 Task: Create a section Feature Frenzy and in the section, add a milestone Network Security Improvements in the project ZirconTech.
Action: Mouse moved to (54, 264)
Screenshot: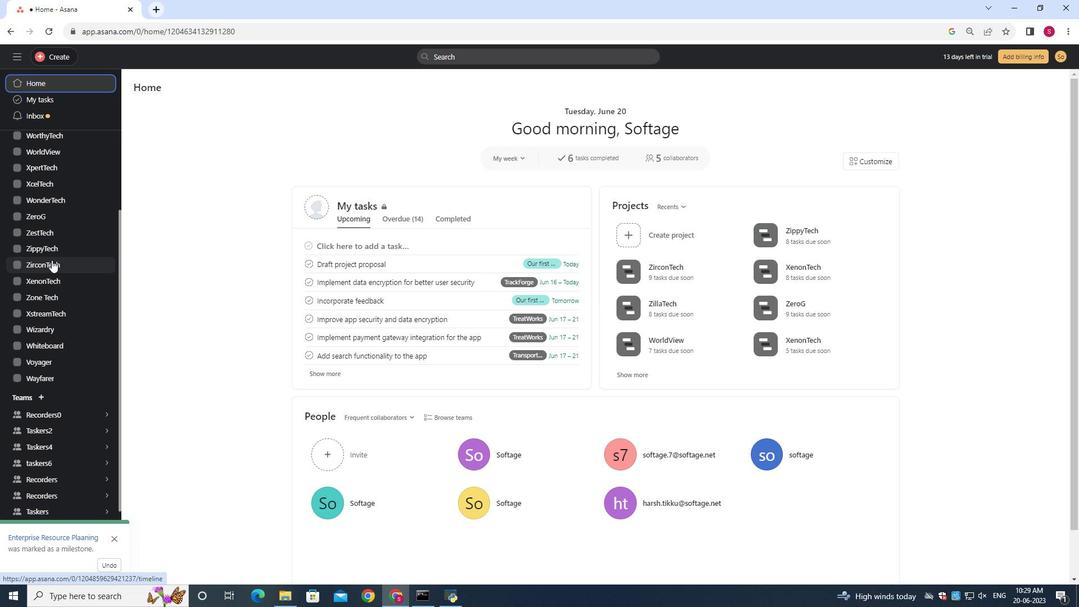 
Action: Mouse pressed left at (54, 264)
Screenshot: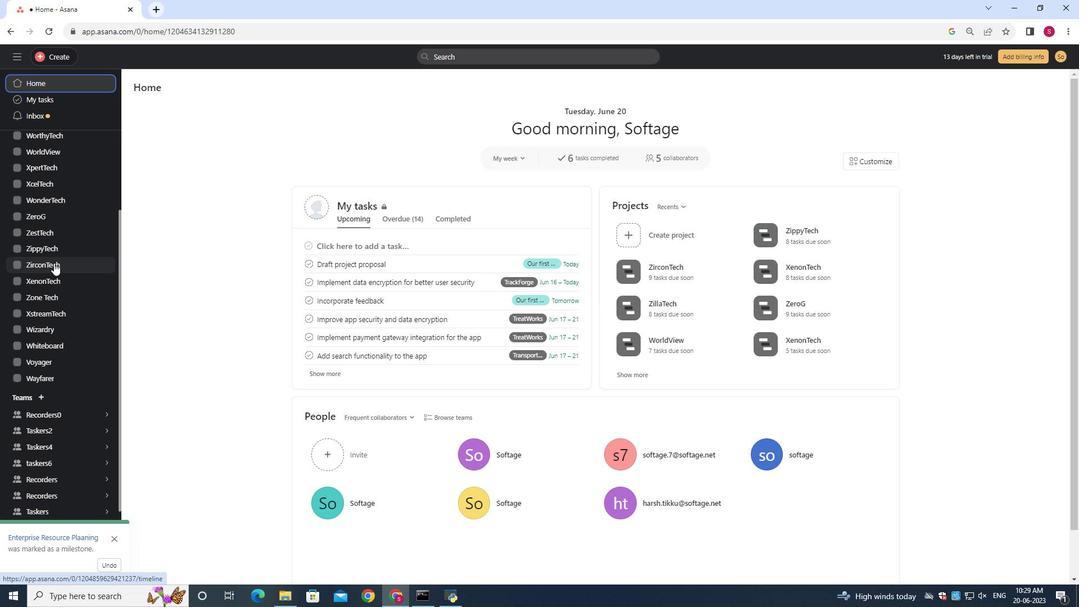 
Action: Mouse moved to (182, 136)
Screenshot: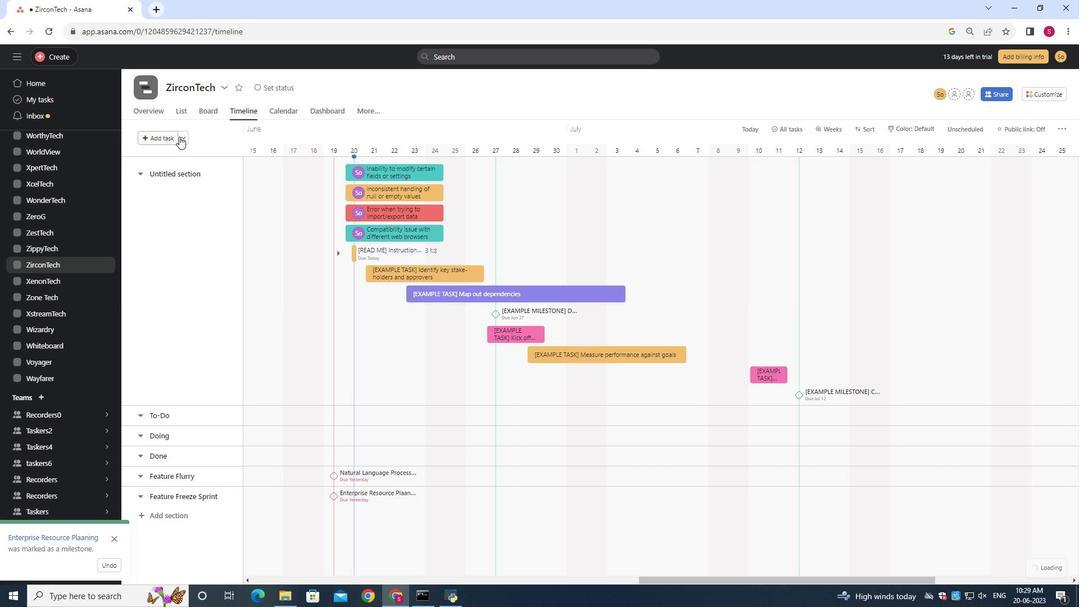 
Action: Mouse pressed left at (182, 136)
Screenshot: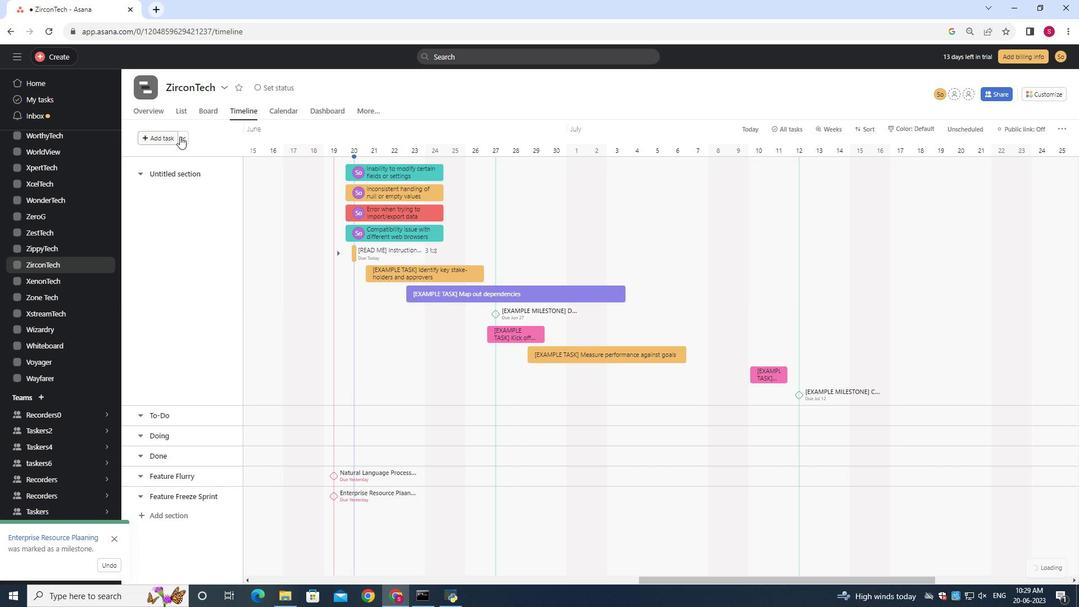 
Action: Mouse moved to (204, 156)
Screenshot: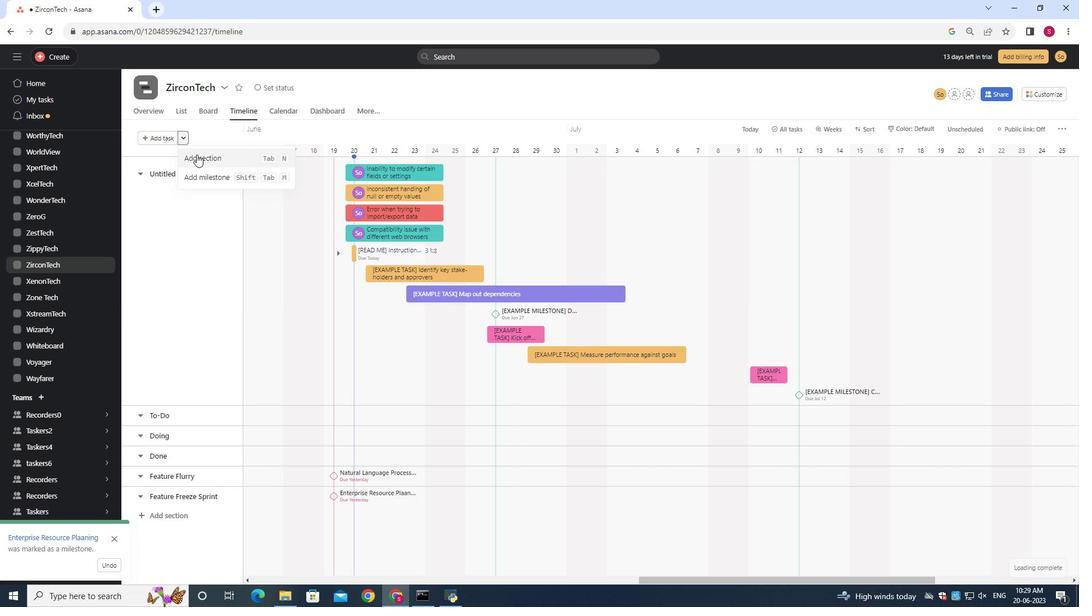
Action: Mouse pressed left at (204, 156)
Screenshot: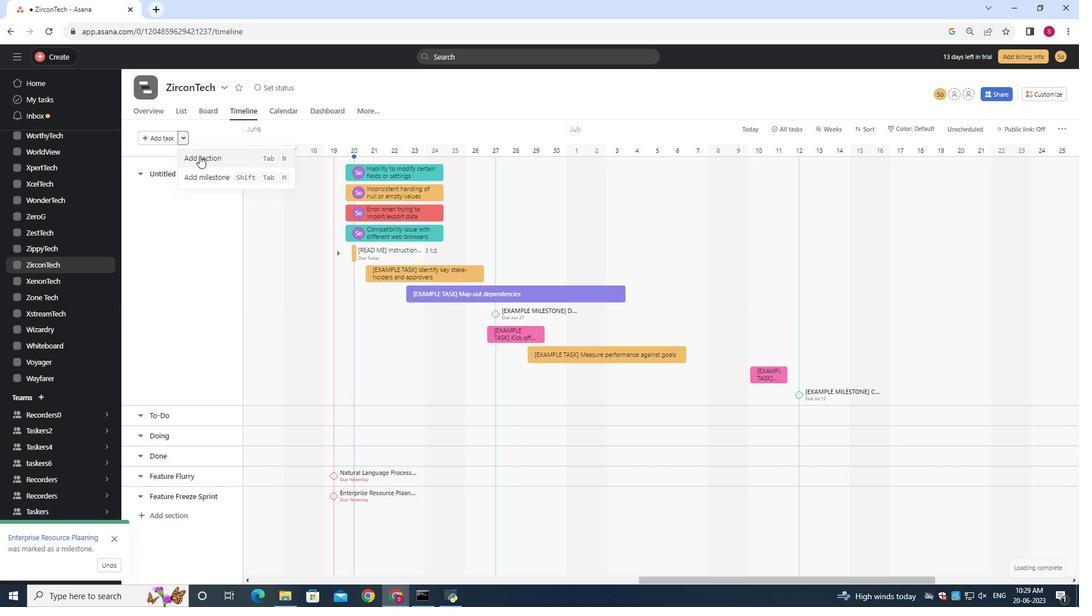 
Action: Mouse moved to (205, 158)
Screenshot: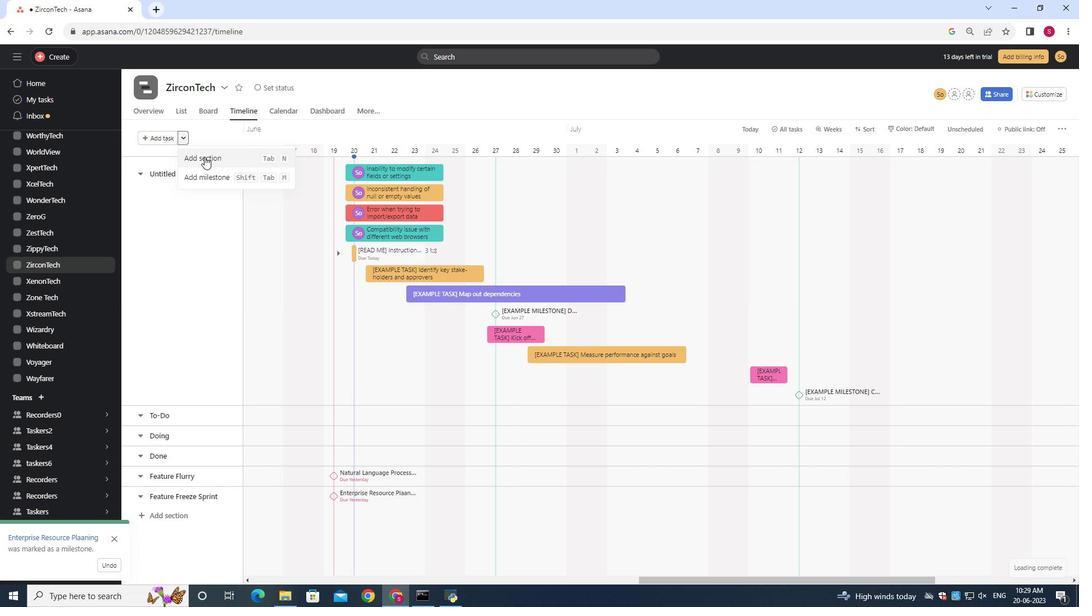 
Action: Key pressed <Key.shift><Key.shift><Key.shift><Key.shift><Key.shift>Feature<Key.space><Key.shift>Frenzy<Key.space>
Screenshot: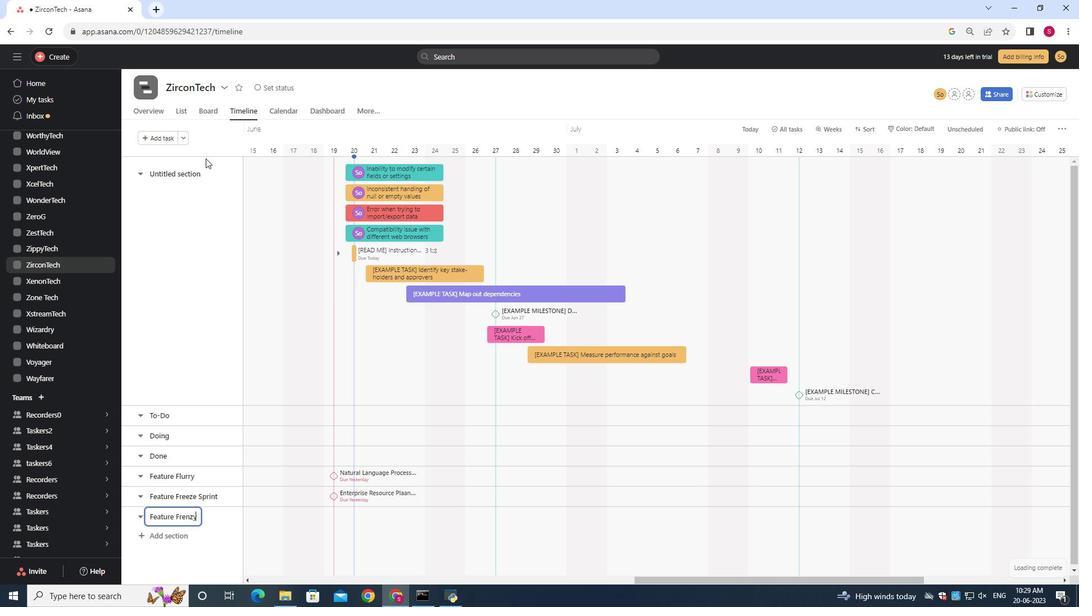 
Action: Mouse moved to (265, 518)
Screenshot: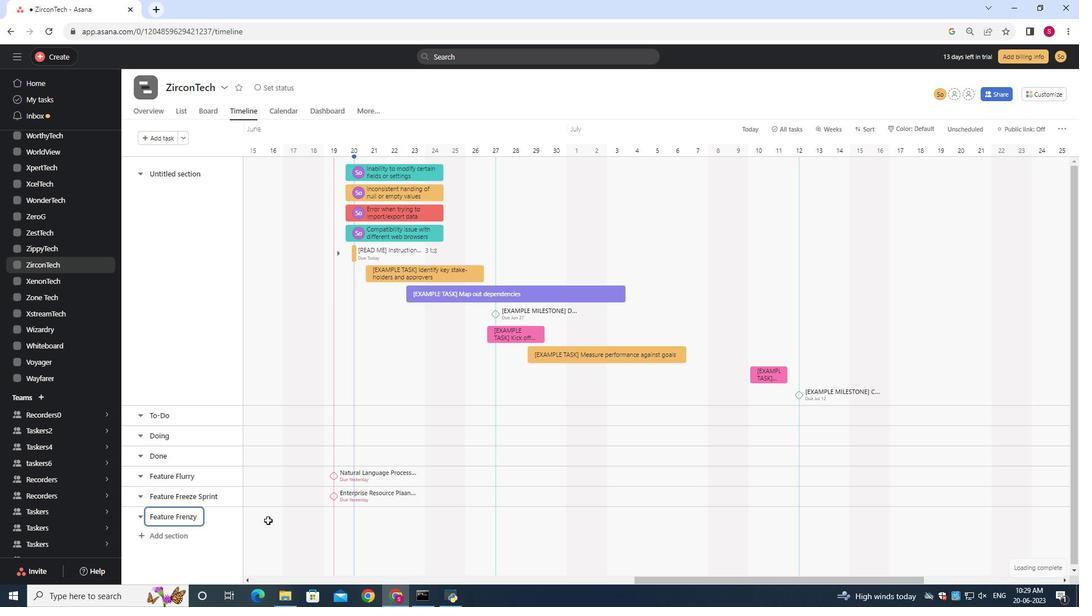 
Action: Mouse pressed left at (265, 518)
Screenshot: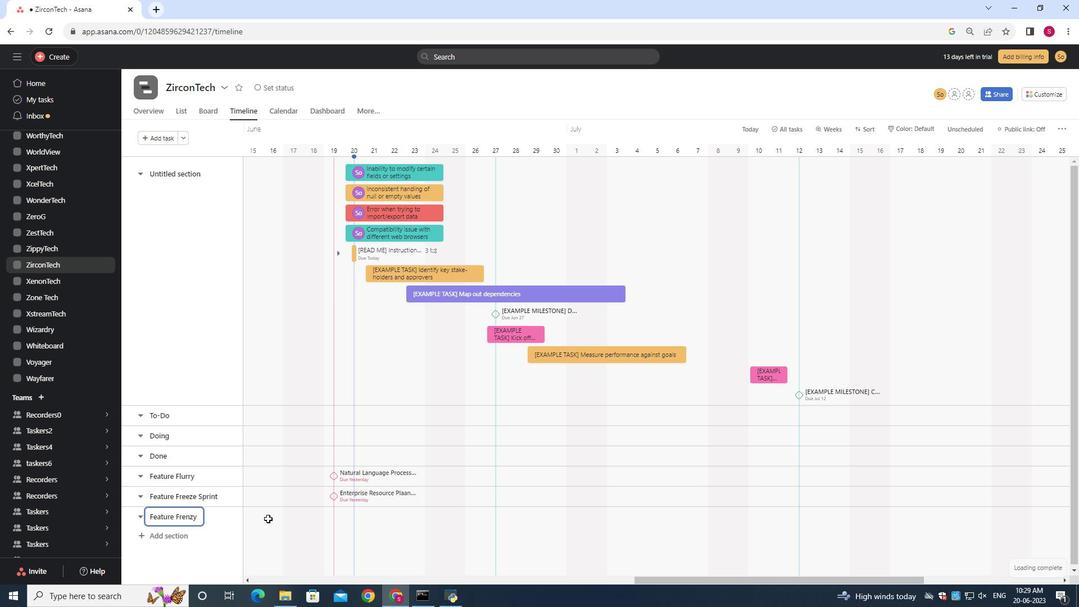 
Action: Mouse moved to (270, 518)
Screenshot: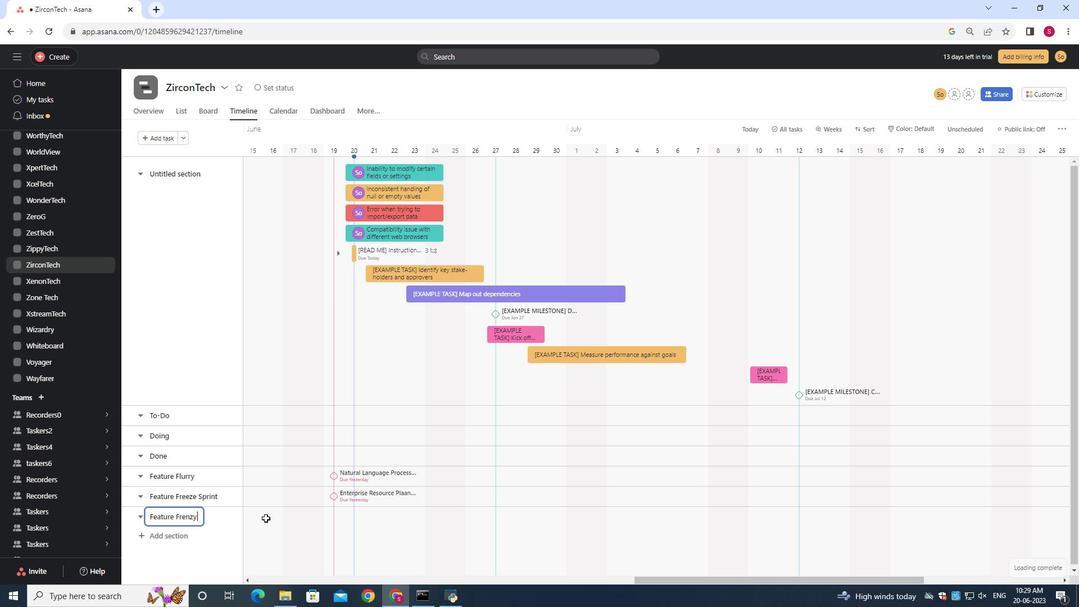 
Action: Key pressed <Key.shift><Key.shift><Key.shift><Key.shift><Key.shift><Key.shift><Key.shift><Key.shift><Key.shift><Key.shift><Key.shift><Key.shift><Key.shift><Key.shift><Key.shift><Key.shift><Key.shift><Key.shift><Key.shift>Network<Key.space><Key.shift>Security<Key.space><Key.shift><Key.shift><Key.shift><Key.shift>Improvements
Screenshot: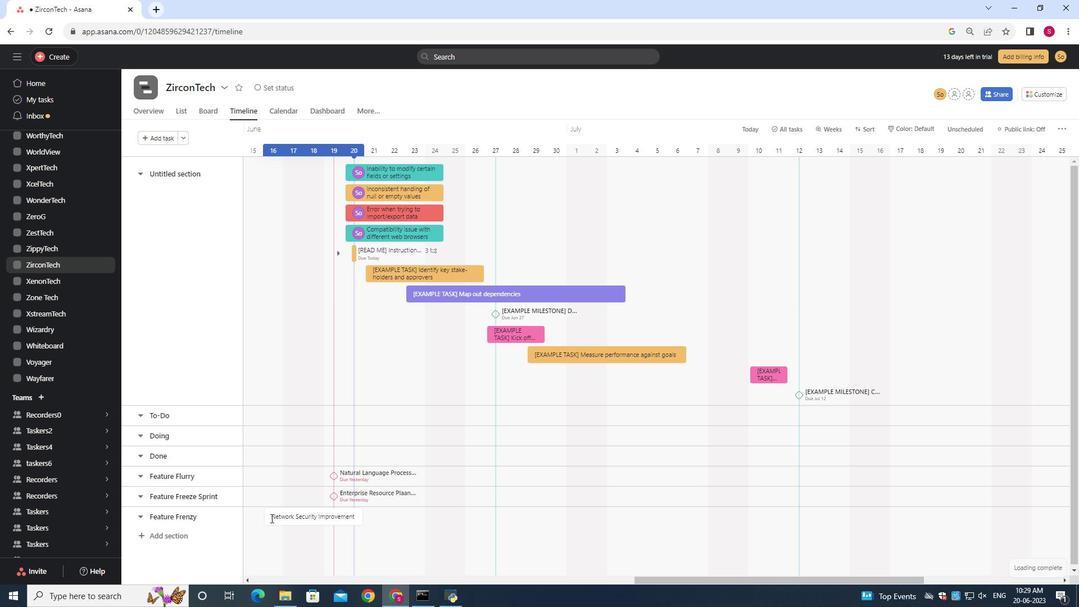 
Action: Mouse moved to (335, 515)
Screenshot: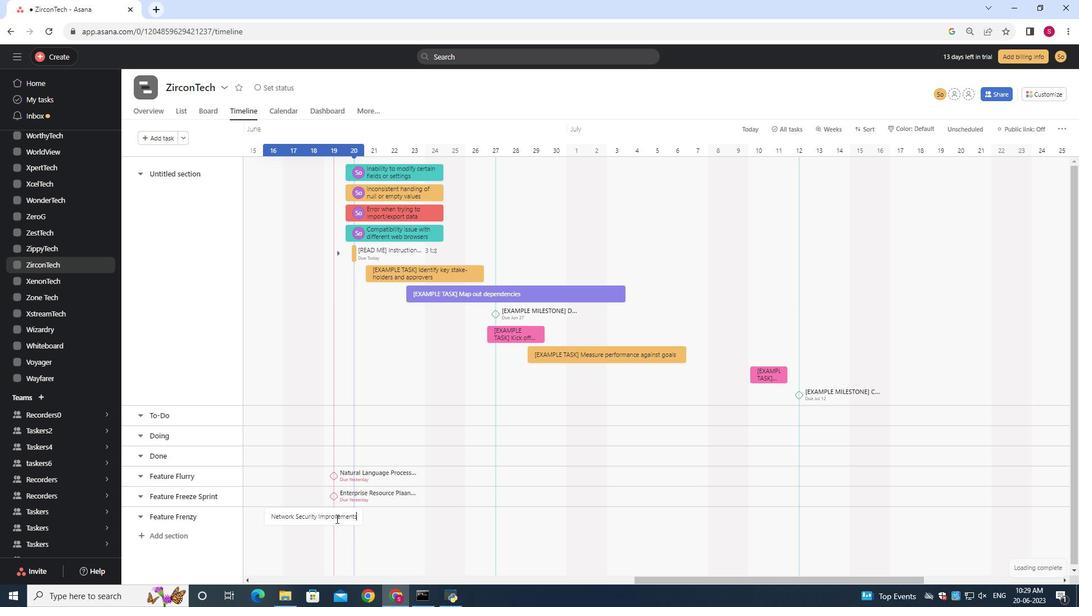 
Action: Mouse pressed right at (335, 515)
Screenshot: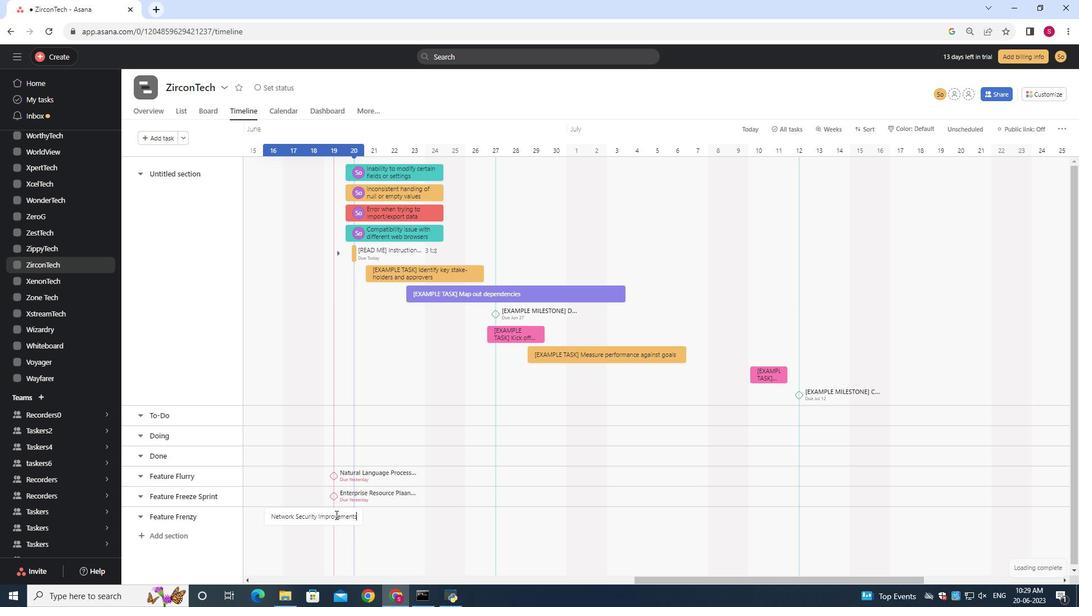 
Action: Mouse moved to (360, 464)
Screenshot: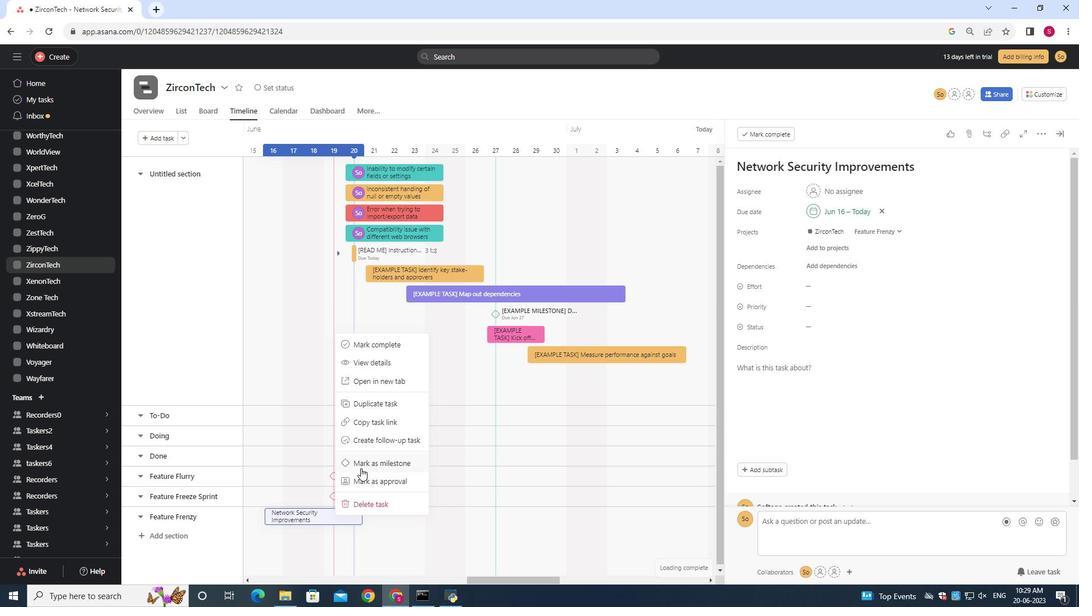 
Action: Mouse pressed left at (360, 464)
Screenshot: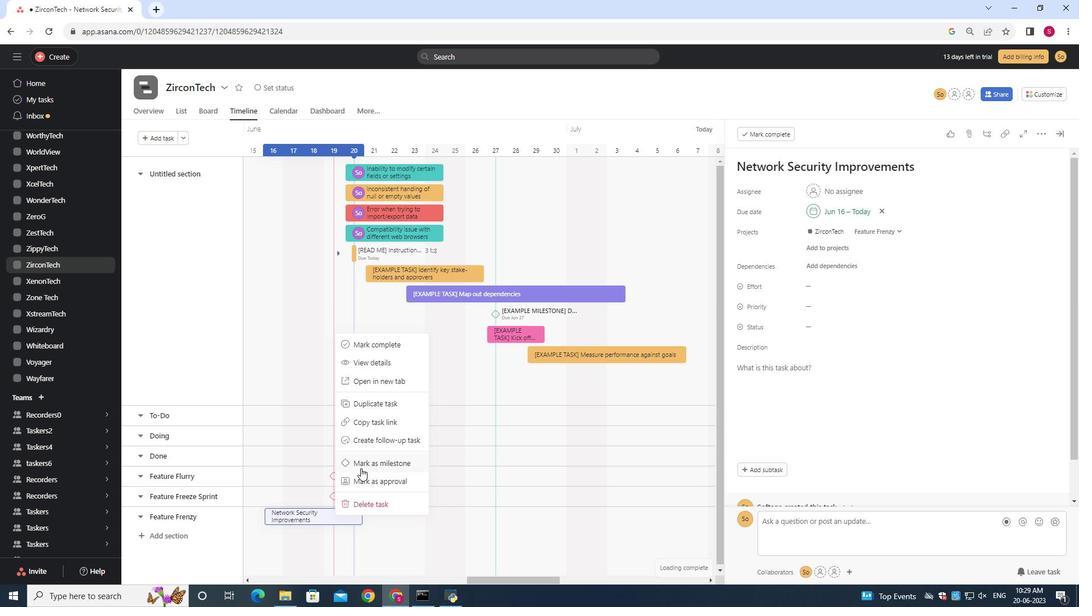 
Action: Mouse moved to (394, 458)
Screenshot: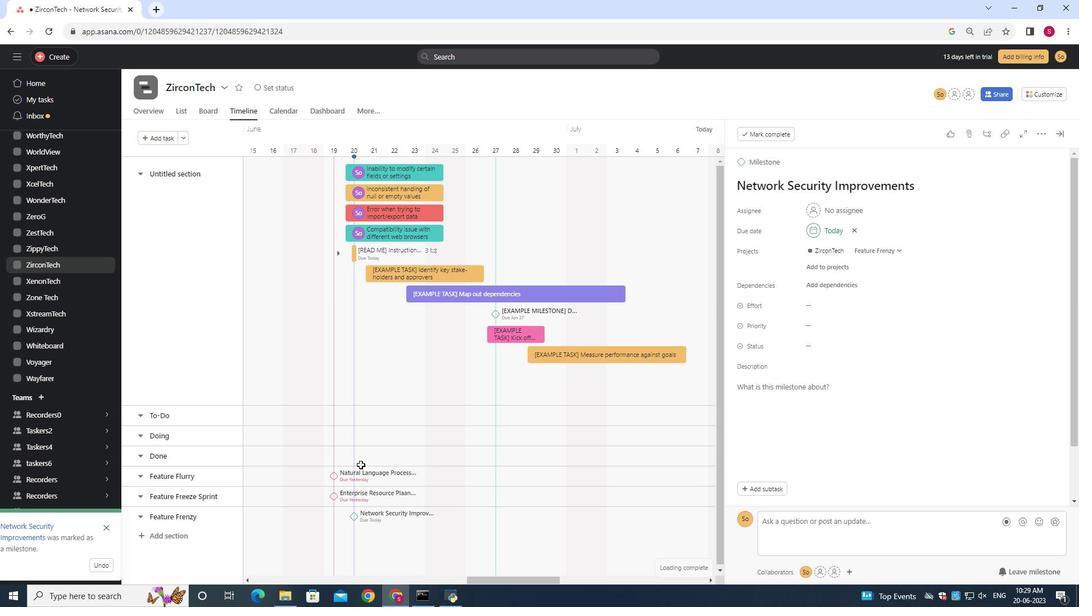 
